 Task: Apply heading 2 to the text "twitter".
Action: Mouse moved to (383, 127)
Screenshot: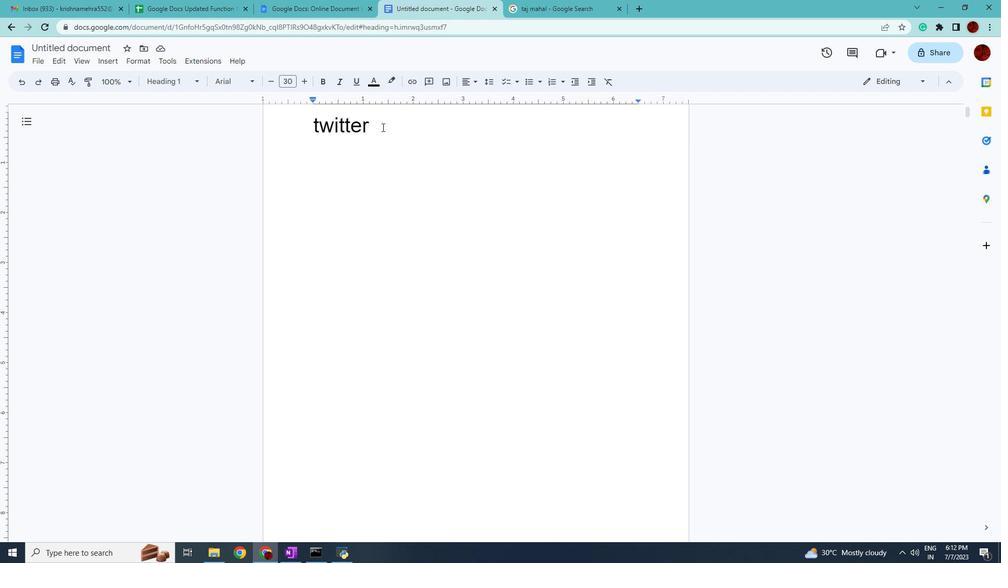 
Action: Mouse pressed left at (383, 127)
Screenshot: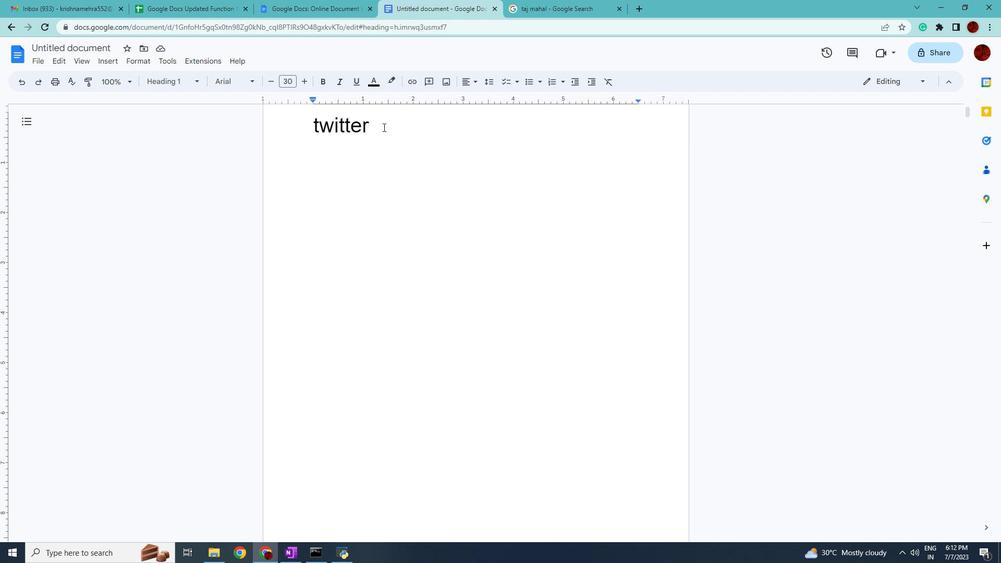 
Action: Mouse moved to (196, 82)
Screenshot: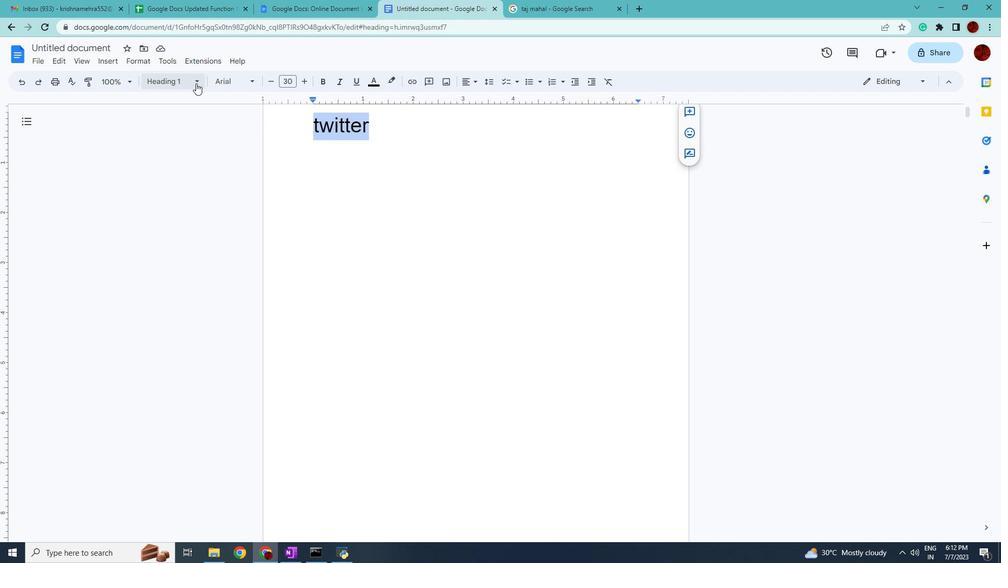 
Action: Mouse pressed left at (196, 82)
Screenshot: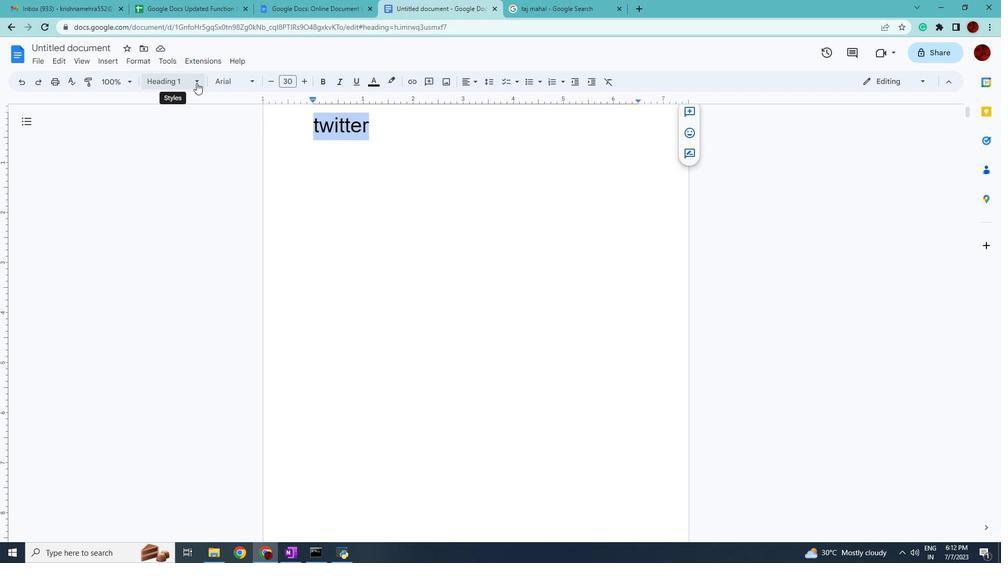 
Action: Mouse moved to (304, 254)
Screenshot: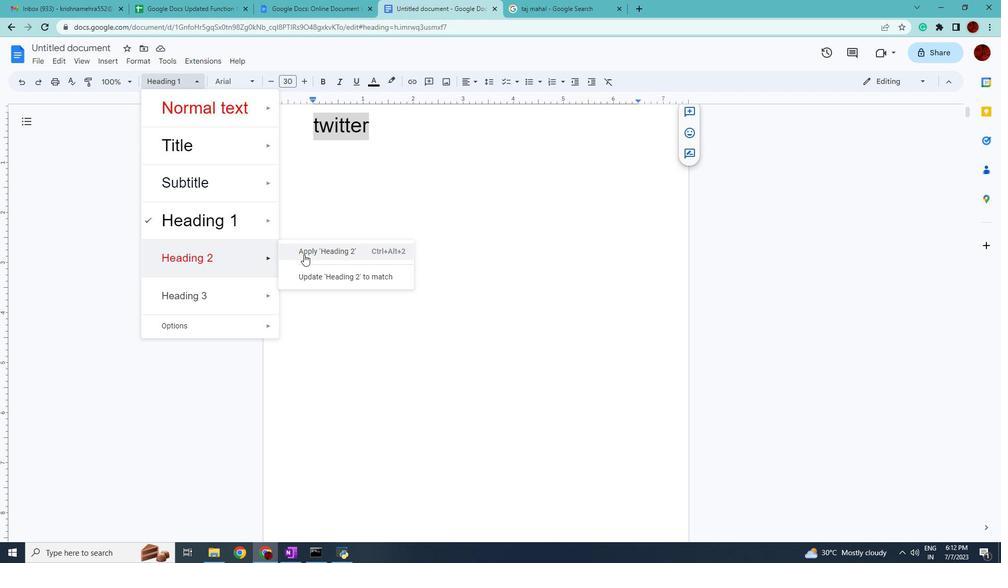 
Action: Mouse pressed left at (304, 254)
Screenshot: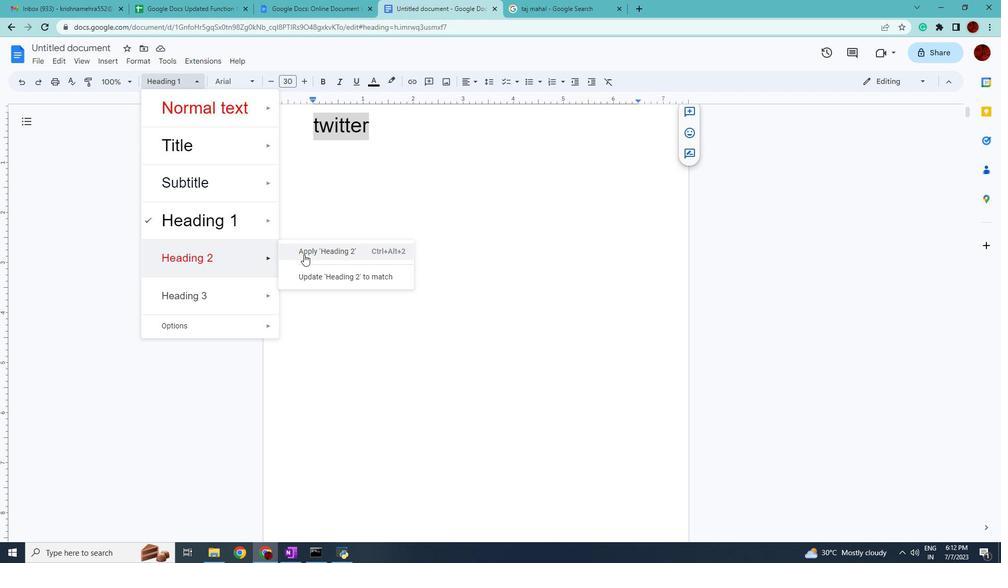 
Action: Mouse moved to (321, 243)
Screenshot: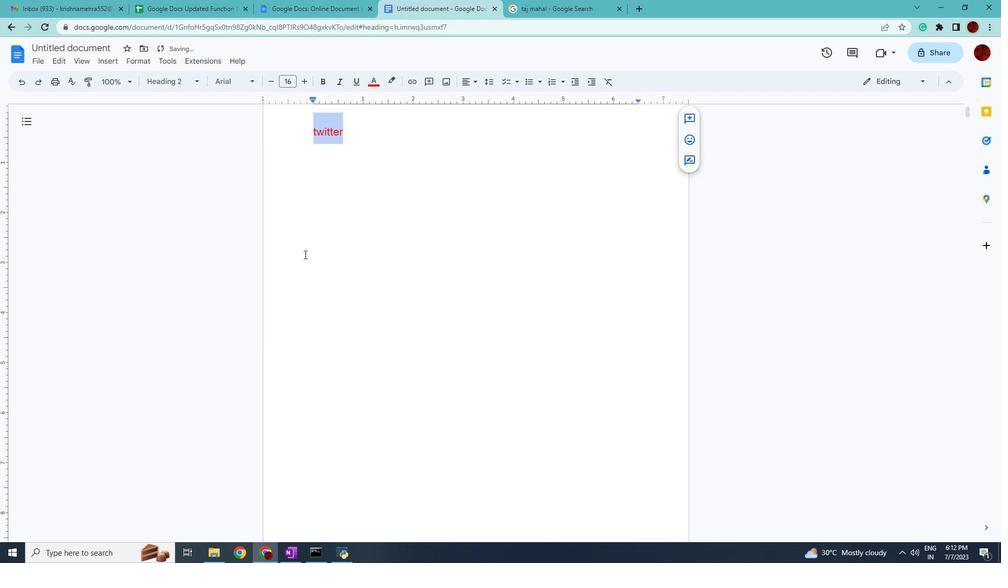 
Action: Mouse pressed left at (321, 243)
Screenshot: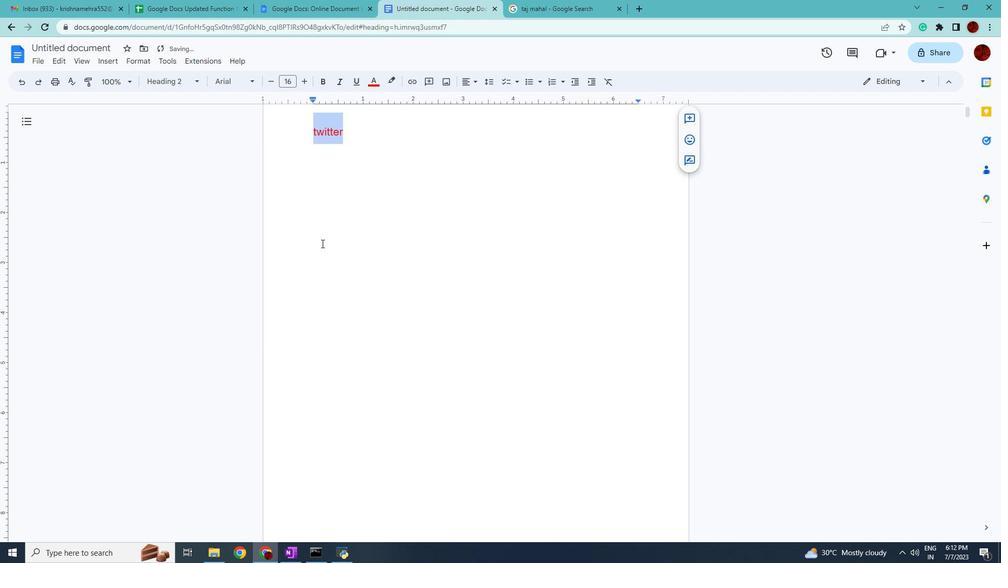 
